 Task: Send an email with the signature Elijah Davis with the subject Introduction of a new marketing campaign and the message The client has requested a change to the project scope. Can you please provide your opinion on whether this is feasible? from softage.10@softage.net to softage.6@softage.net and move the email from Sent Items to the folder Customer satisfaction
Action: Mouse moved to (93, 86)
Screenshot: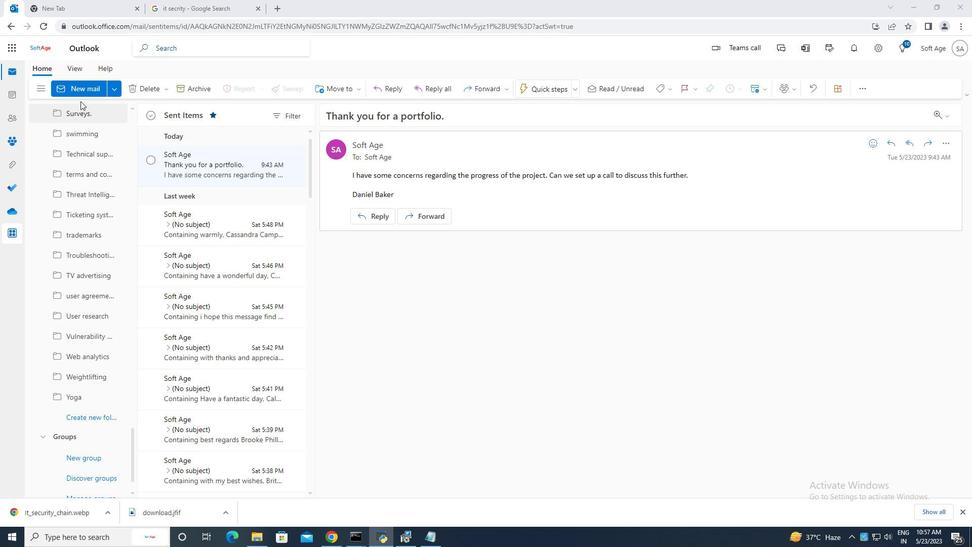 
Action: Mouse pressed left at (93, 86)
Screenshot: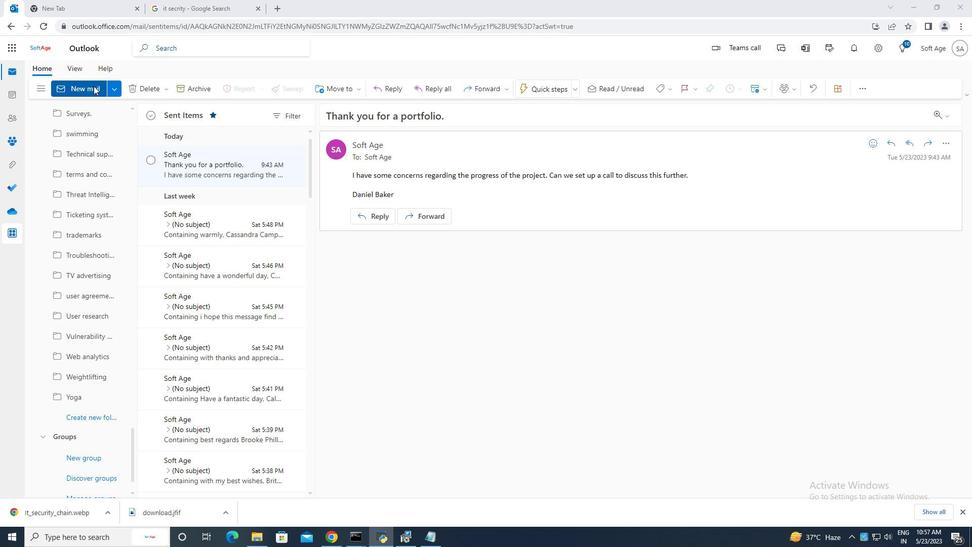 
Action: Mouse moved to (647, 90)
Screenshot: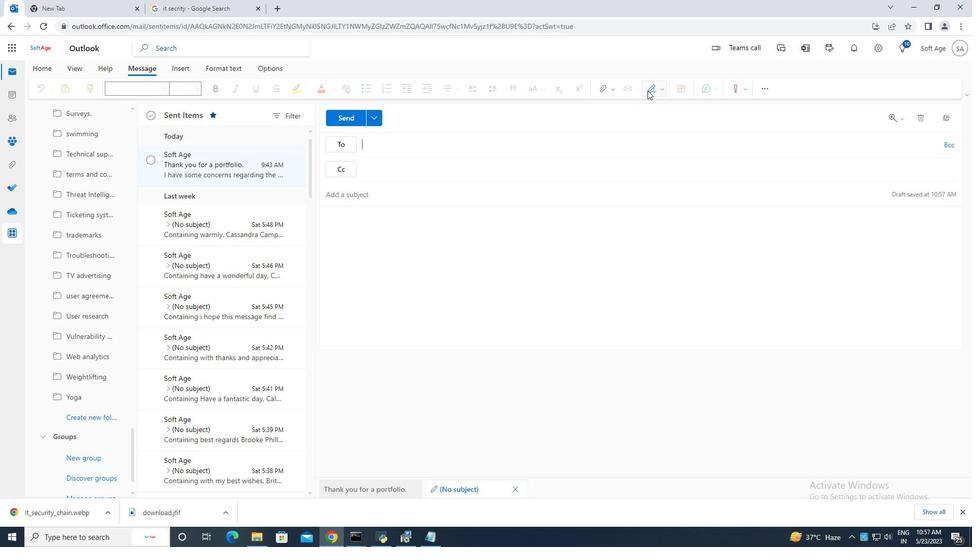 
Action: Mouse pressed left at (647, 90)
Screenshot: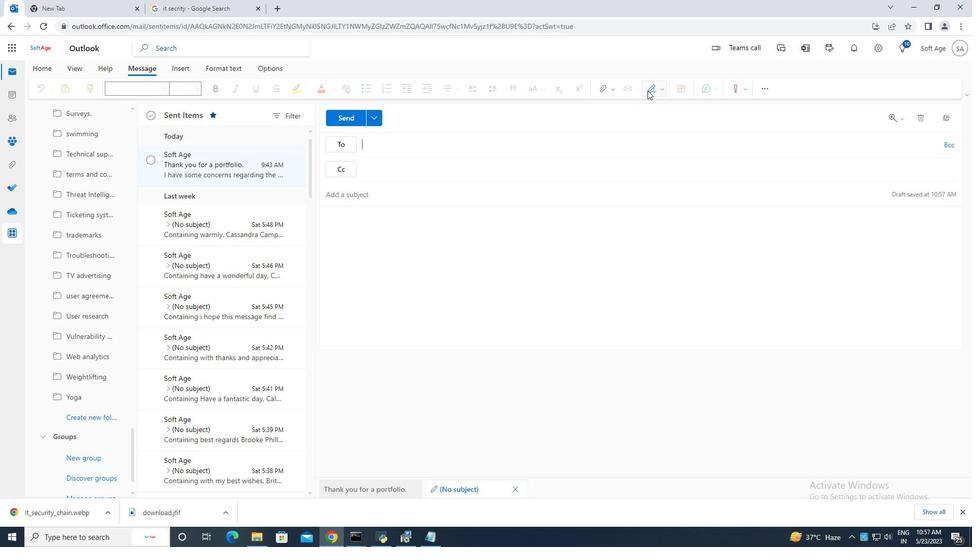 
Action: Mouse moved to (625, 128)
Screenshot: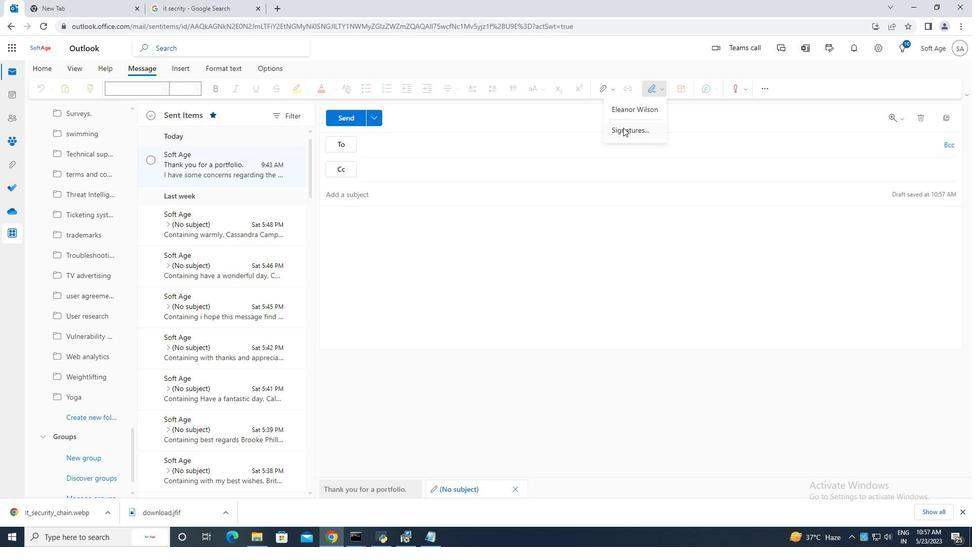 
Action: Mouse pressed left at (625, 128)
Screenshot: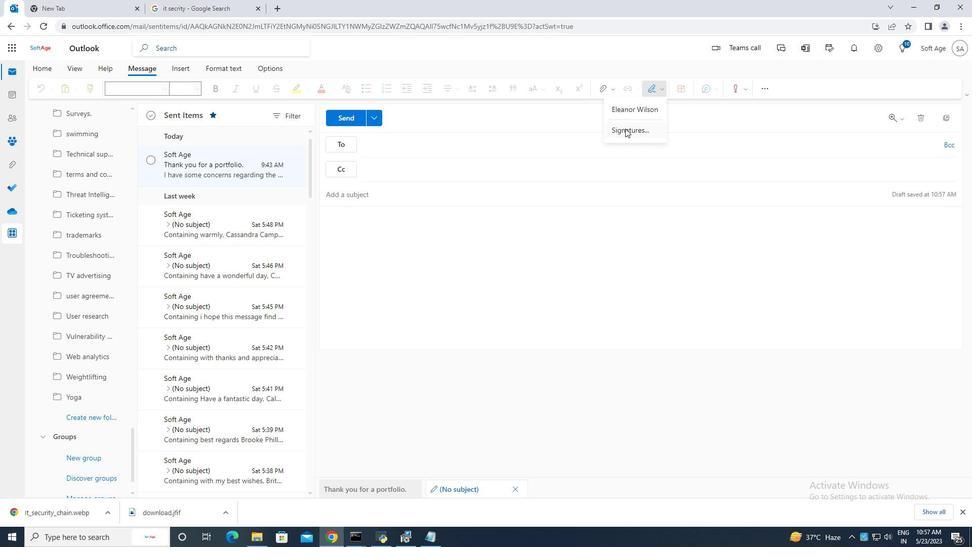 
Action: Mouse moved to (686, 168)
Screenshot: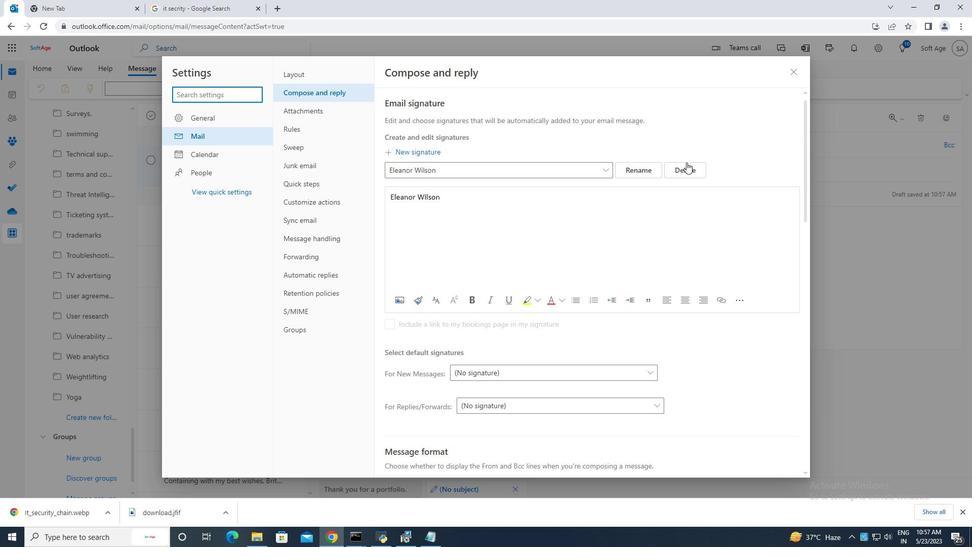 
Action: Mouse pressed left at (686, 168)
Screenshot: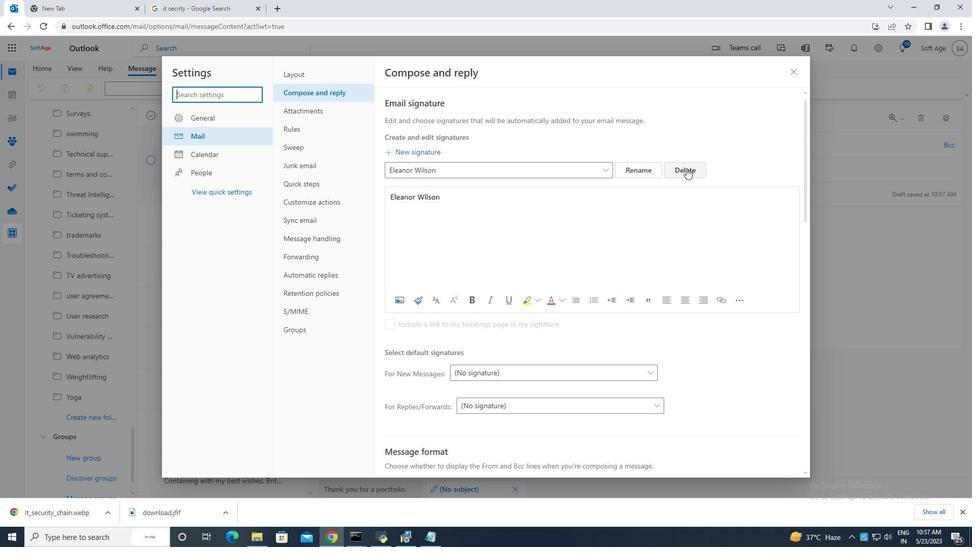 
Action: Mouse moved to (436, 169)
Screenshot: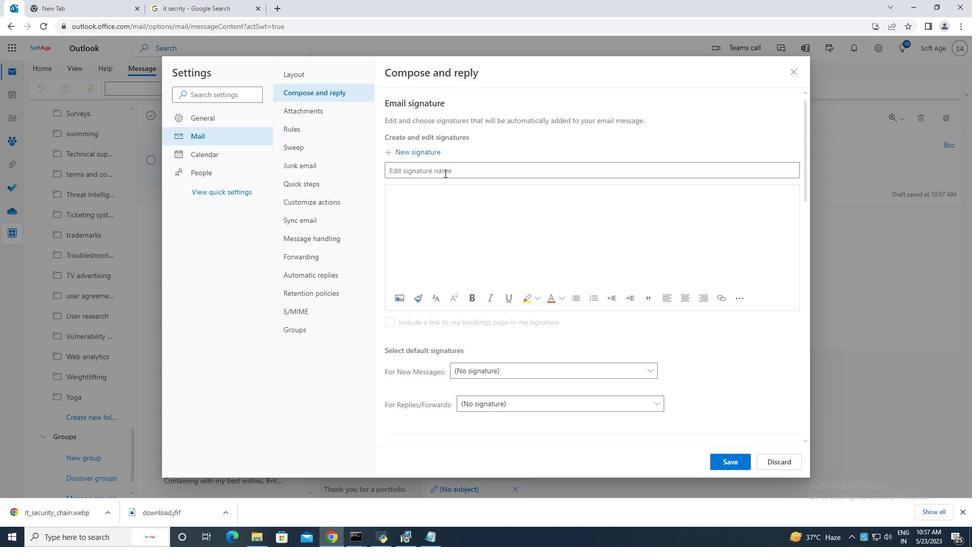 
Action: Mouse pressed left at (436, 169)
Screenshot: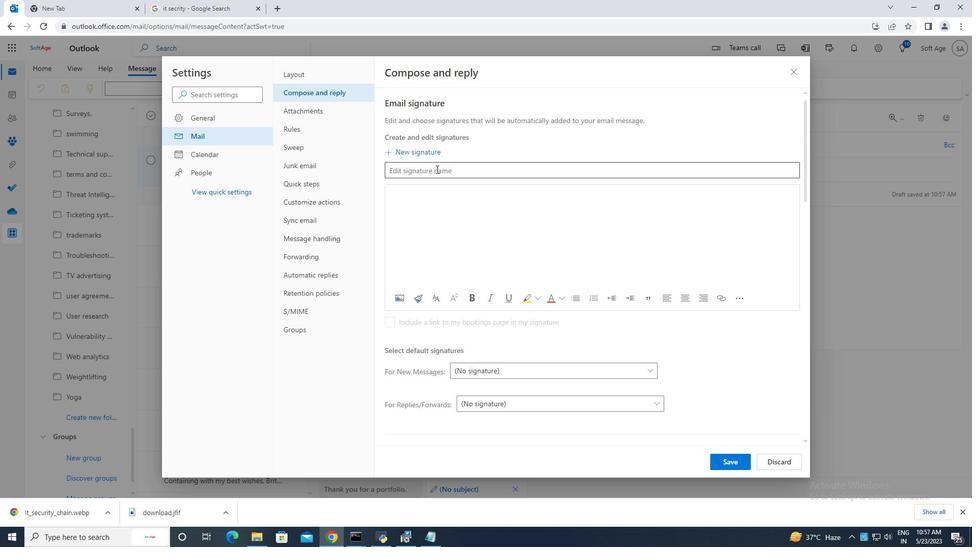 
Action: Mouse moved to (439, 169)
Screenshot: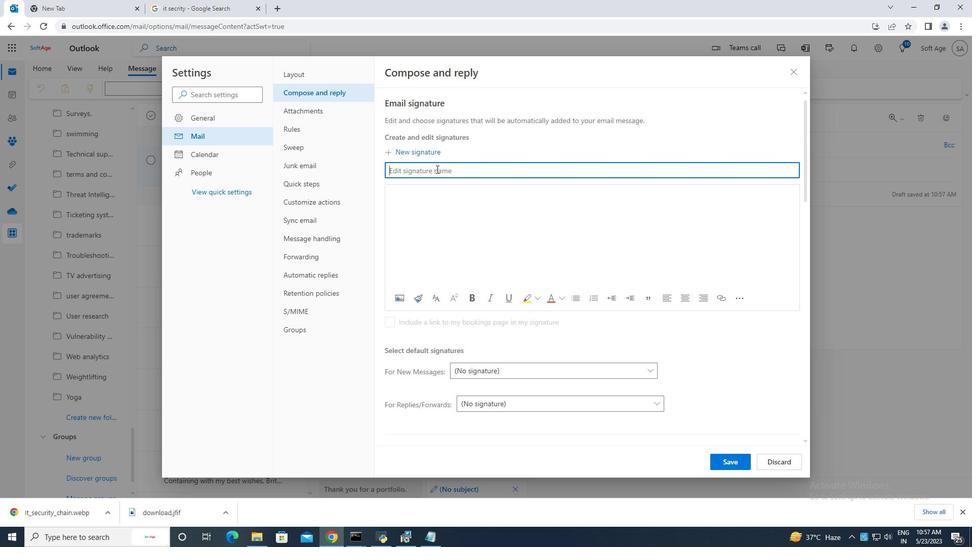 
Action: Key pressed <Key.caps_lock>E<Key.caps_lock>lijah<Key.space><Key.caps_lock>D<Key.caps_lock>avis<Key.space>
Screenshot: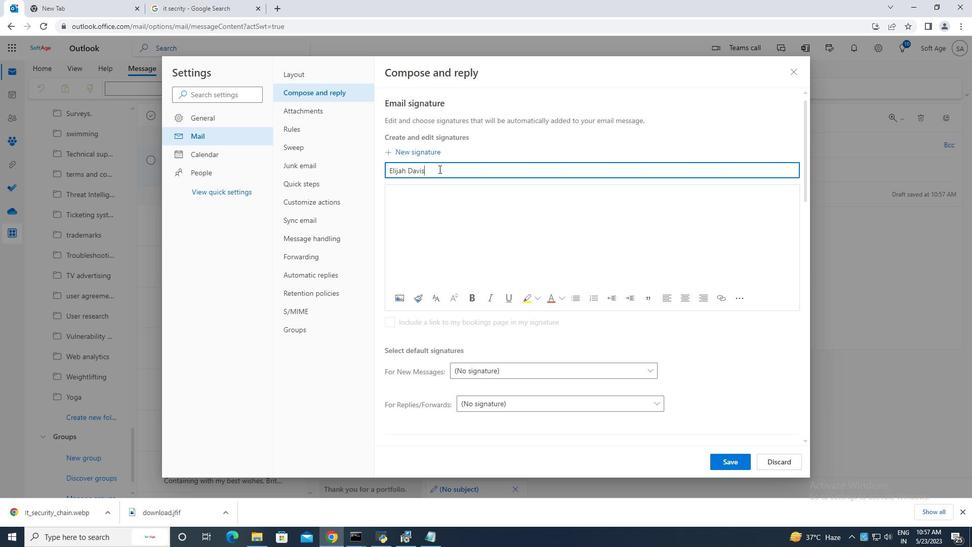 
Action: Mouse moved to (412, 193)
Screenshot: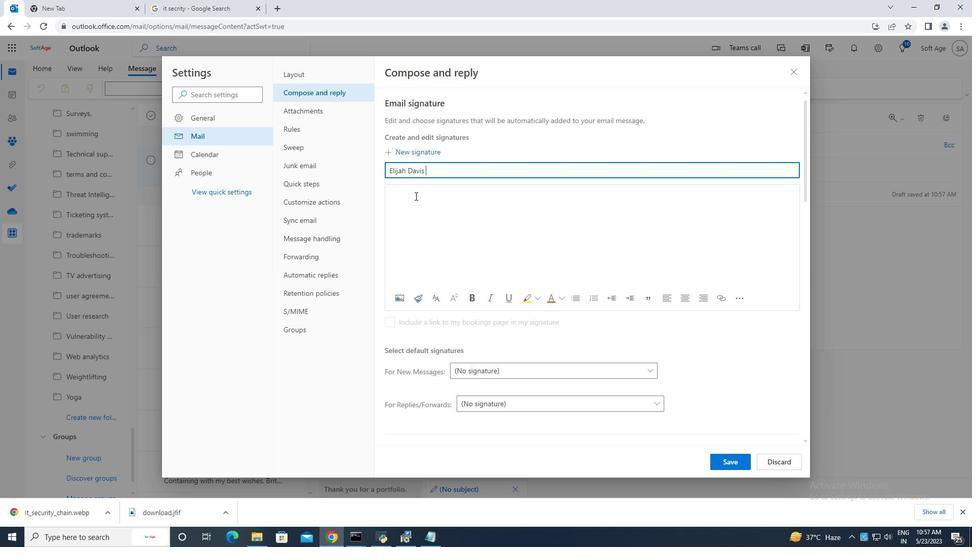 
Action: Mouse pressed left at (412, 193)
Screenshot: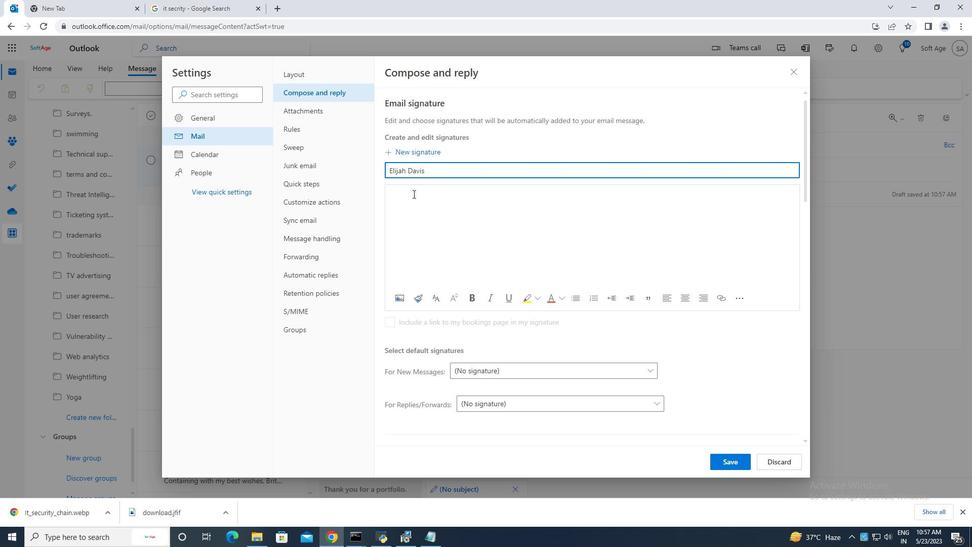 
Action: Key pressed <Key.caps_lock>E<Key.caps_lock>lijah<Key.space><Key.caps_lock>D<Key.caps_lock>avis
Screenshot: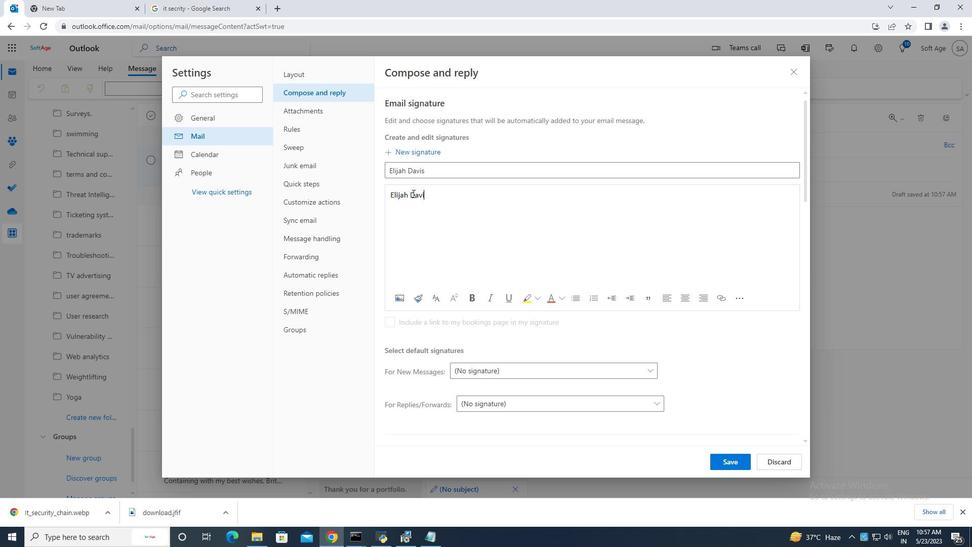 
Action: Mouse moved to (726, 458)
Screenshot: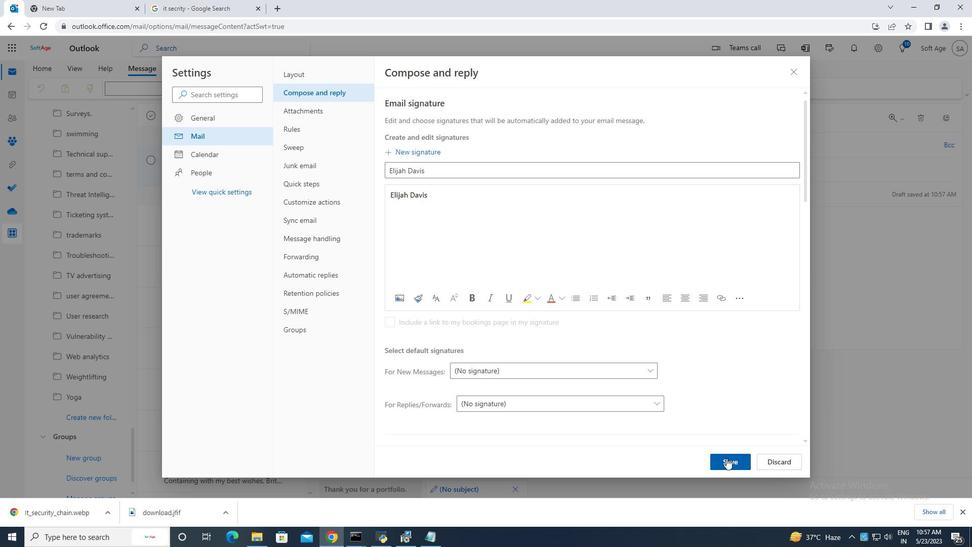 
Action: Mouse pressed left at (726, 458)
Screenshot: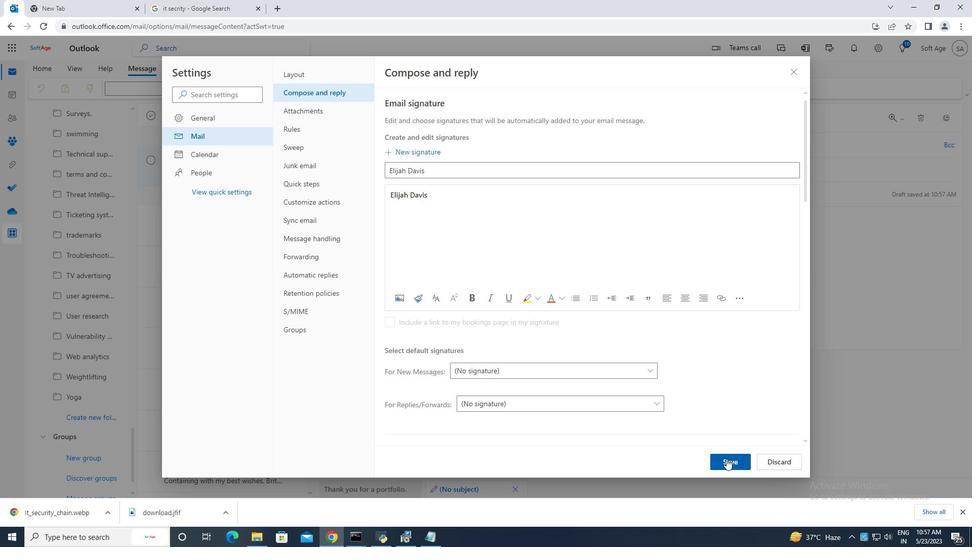 
Action: Mouse moved to (800, 71)
Screenshot: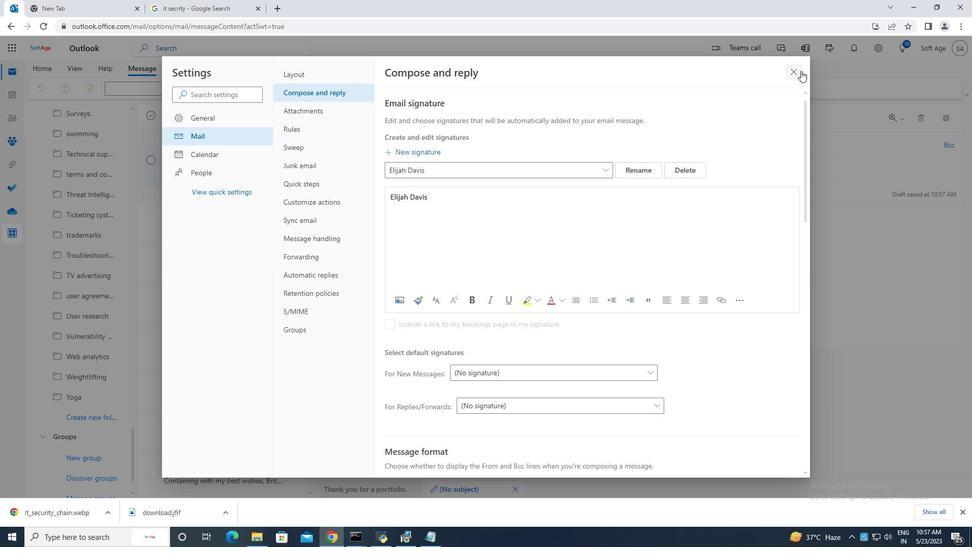 
Action: Mouse pressed left at (800, 71)
Screenshot: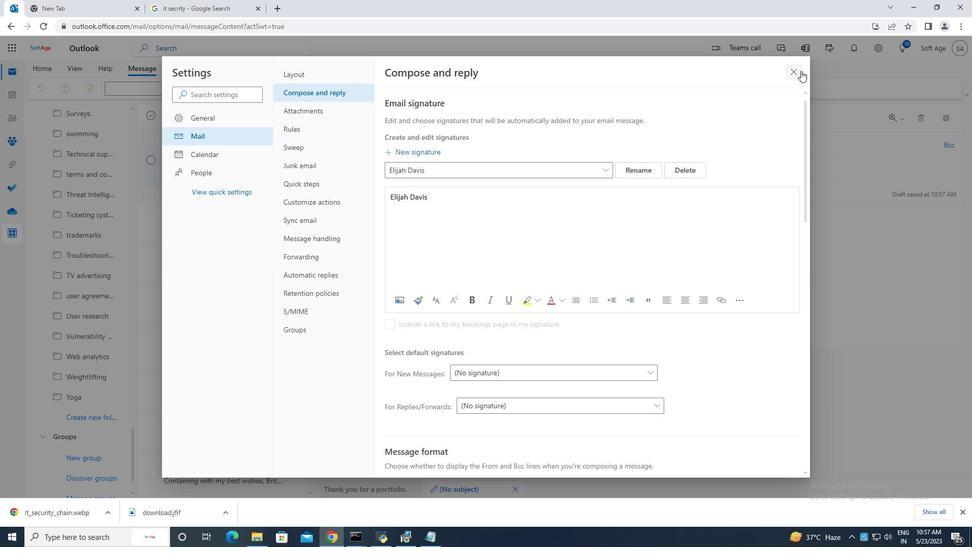 
Action: Mouse moved to (657, 83)
Screenshot: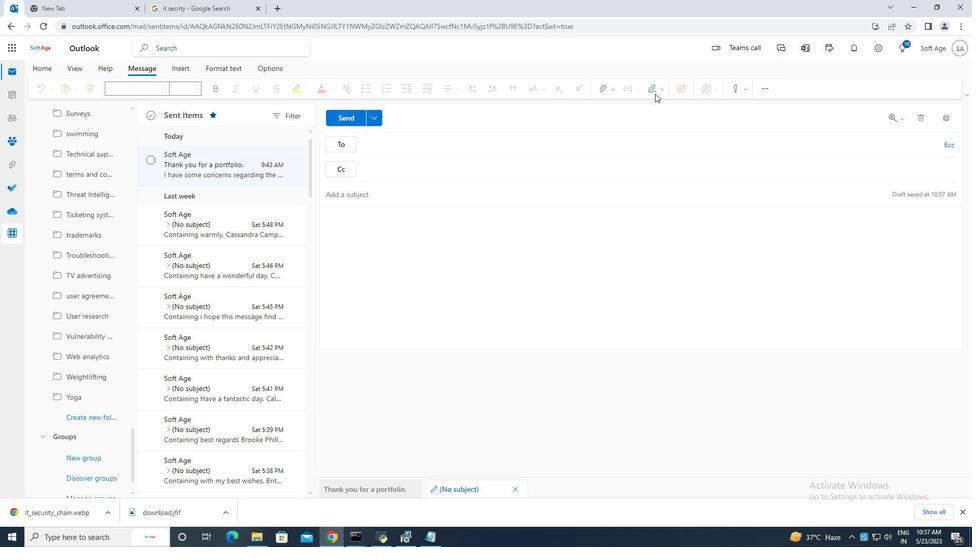 
Action: Mouse pressed left at (657, 83)
Screenshot: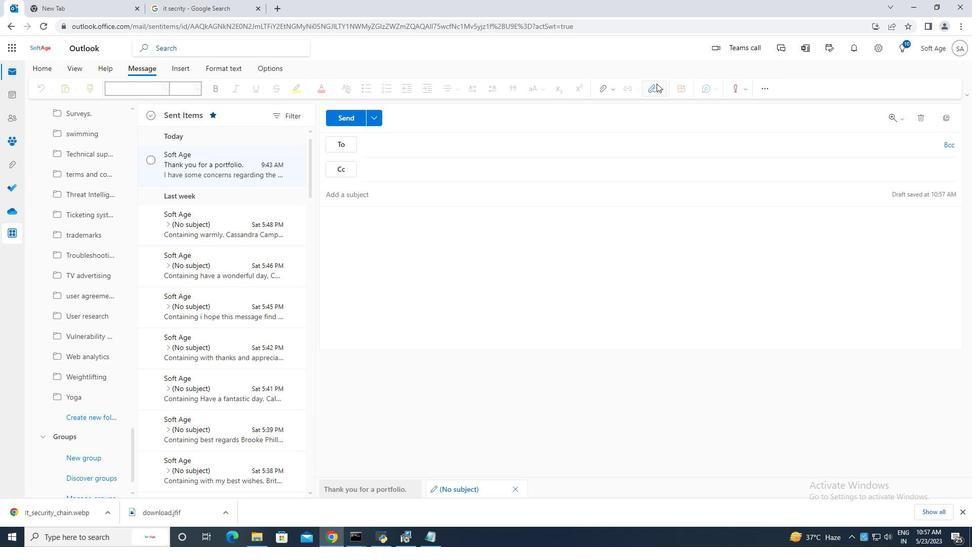 
Action: Mouse moved to (639, 107)
Screenshot: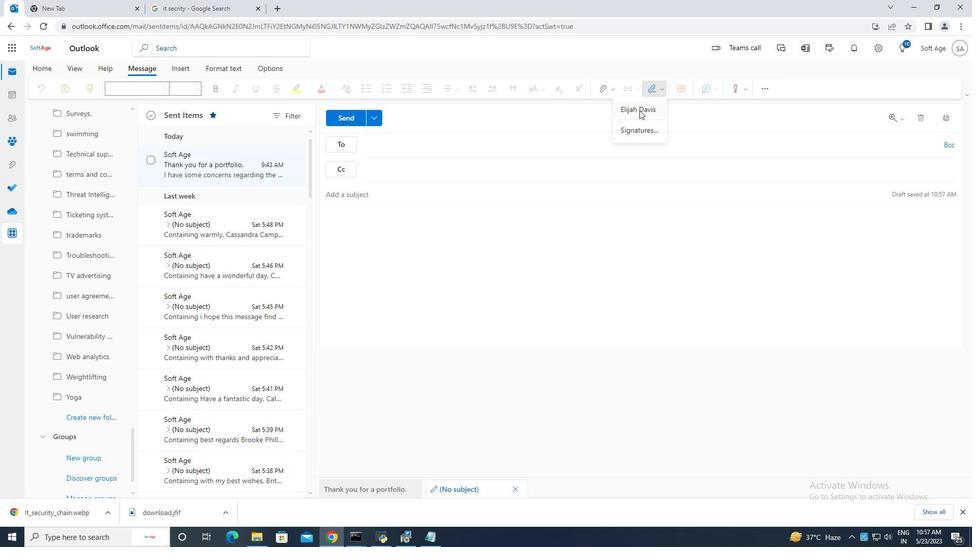 
Action: Mouse pressed left at (639, 107)
Screenshot: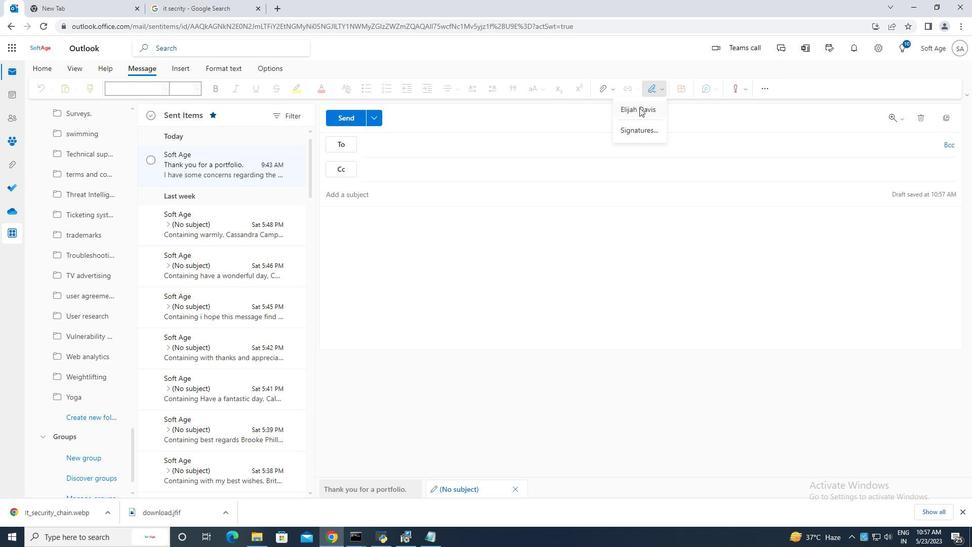 
Action: Mouse moved to (351, 196)
Screenshot: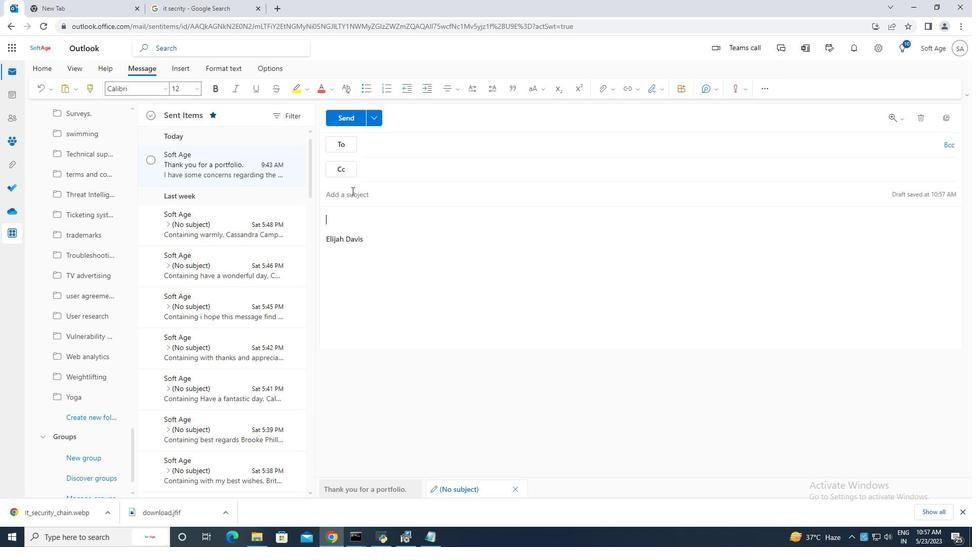 
Action: Mouse pressed left at (351, 196)
Screenshot: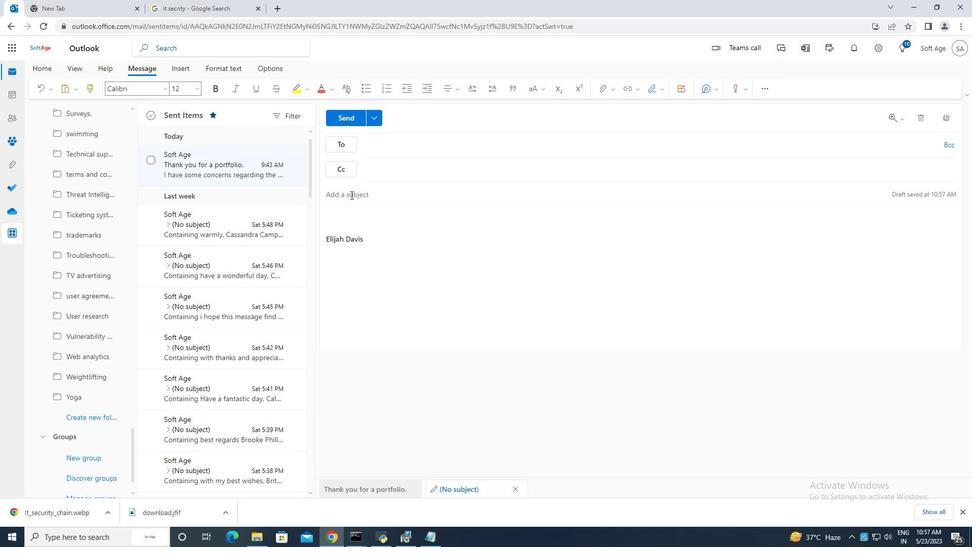 
Action: Mouse moved to (352, 196)
Screenshot: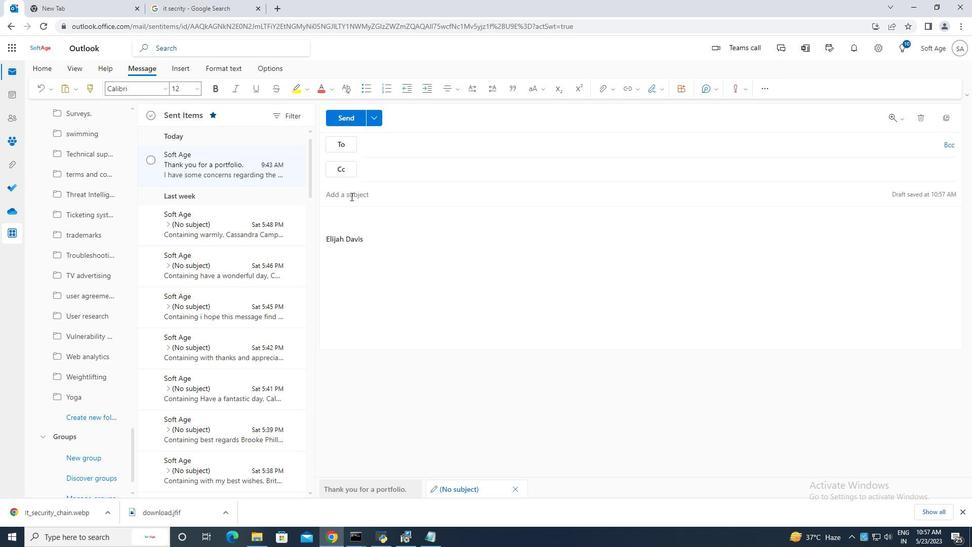 
Action: Key pressed <Key.caps_lock>I<Key.caps_lock>ntroduction<Key.space>of<Key.space>a<Key.space>new<Key.space>mak<Key.backspace>rketing<Key.space>campaign.
Screenshot: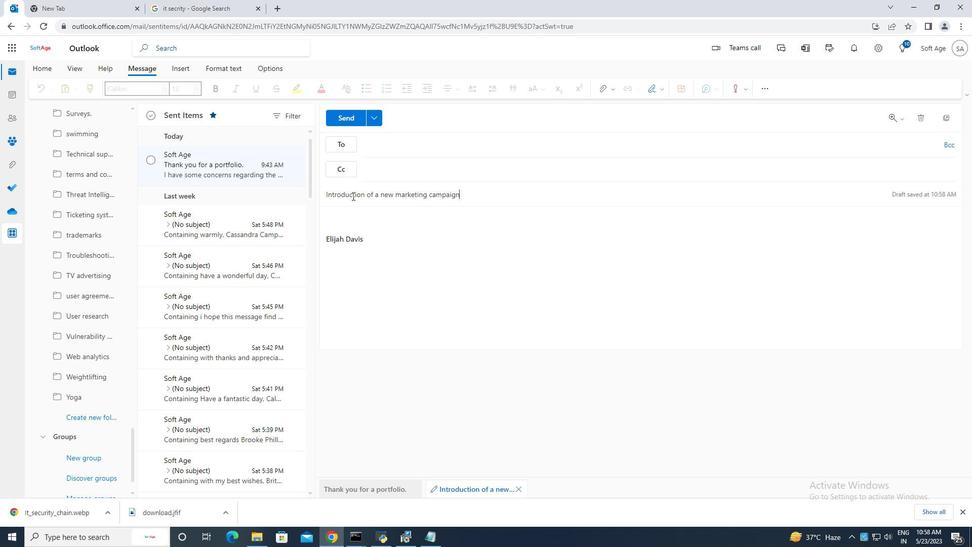 
Action: Mouse moved to (350, 219)
Screenshot: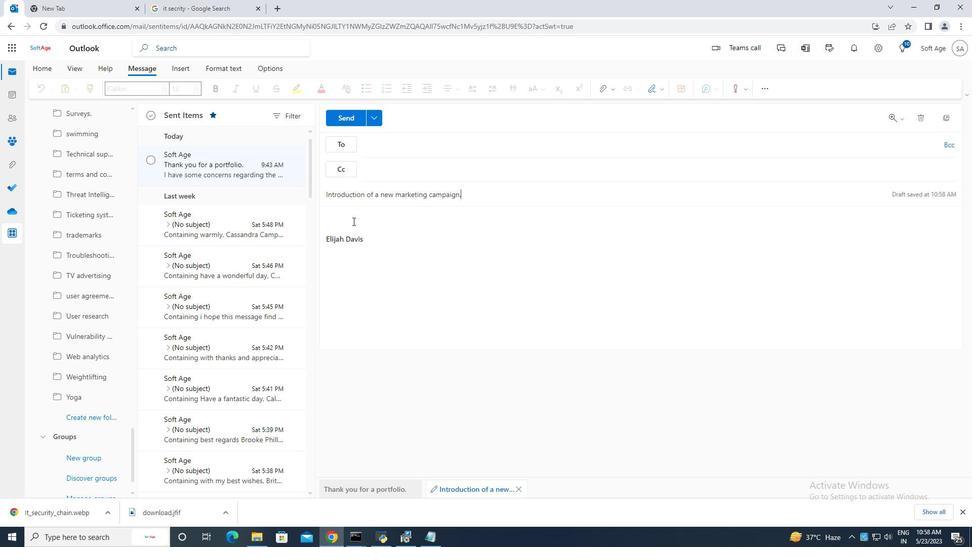 
Action: Mouse pressed left at (350, 219)
Screenshot: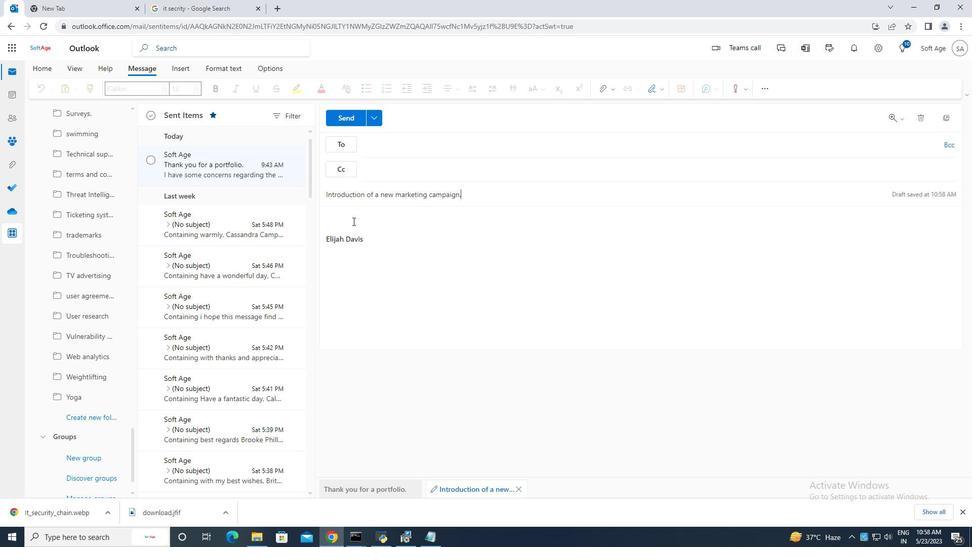 
Action: Key pressed <Key.space><Key.caps_lock>T<Key.caps_lock>he<Key.space>client<Key.space>has<Key.space>requested<Key.space>a<Key.space>change<Key.space>to<Key.space>the<Key.space>project<Key.space>scope.<Key.space><Key.caps_lock>C<Key.caps_lock>an<Key.space>you<Key.space>please<Key.space>provide<Key.space>ypour<Key.space><Key.backspace><Key.backspace><Key.backspace><Key.backspace><Key.backspace>our<Key.space>opinion<Key.space>on<Key.space>the<Key.space>wheather<Key.space>this<Key.space>is<Key.space>feasible.
Screenshot: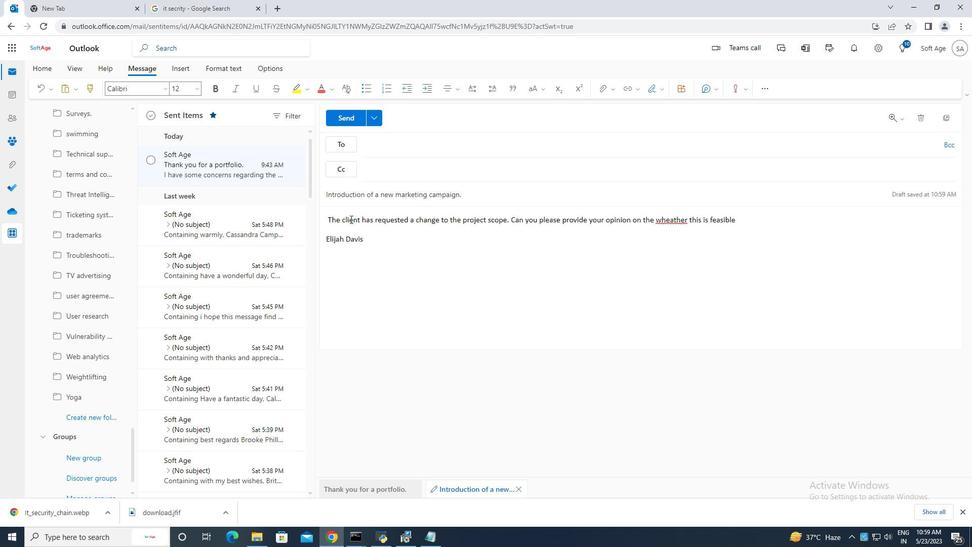 
Action: Mouse moved to (674, 217)
Screenshot: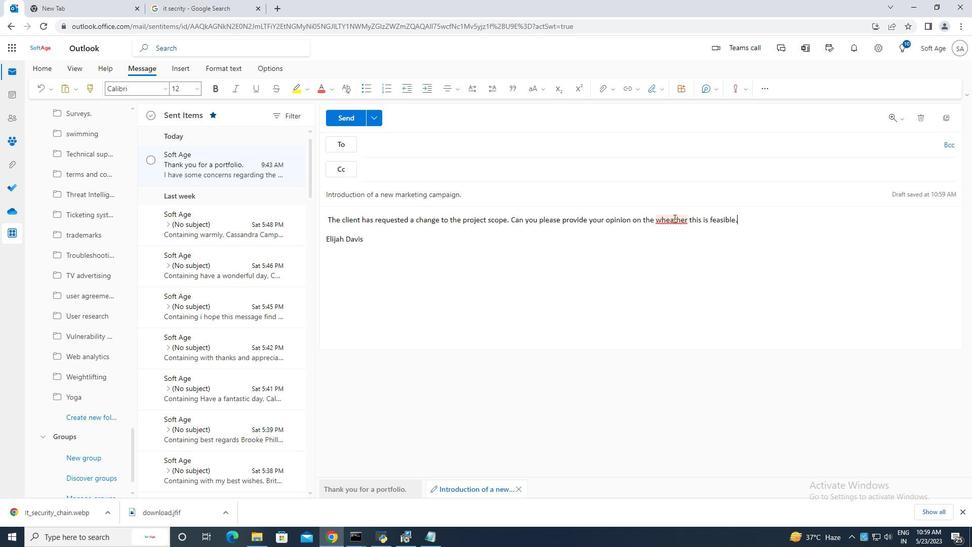
Action: Mouse pressed left at (674, 217)
Screenshot: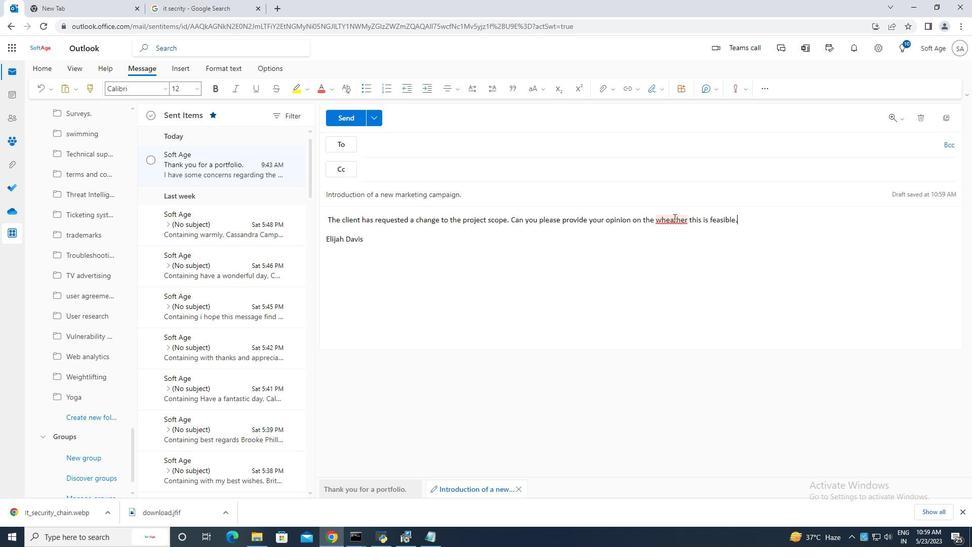 
Action: Mouse moved to (677, 223)
Screenshot: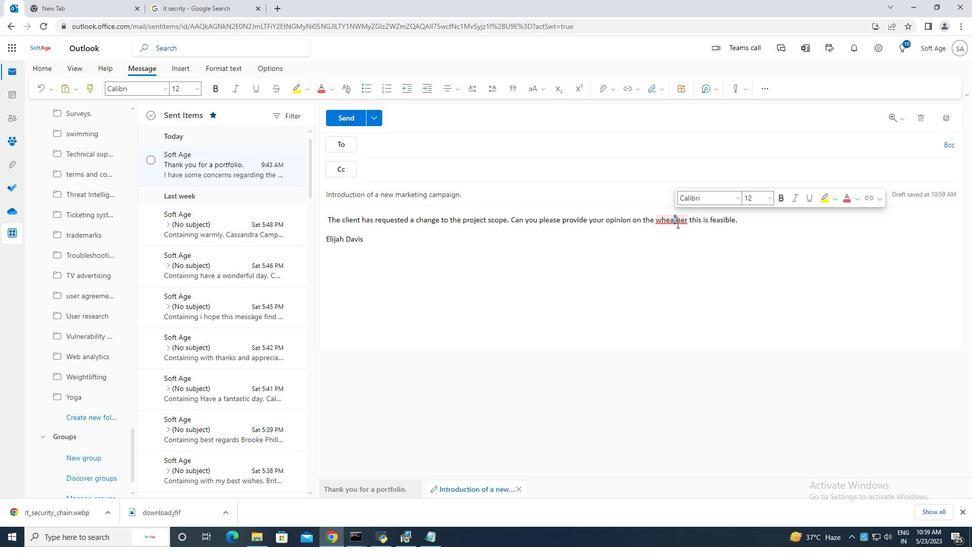 
Action: Key pressed <Key.backspace>
Screenshot: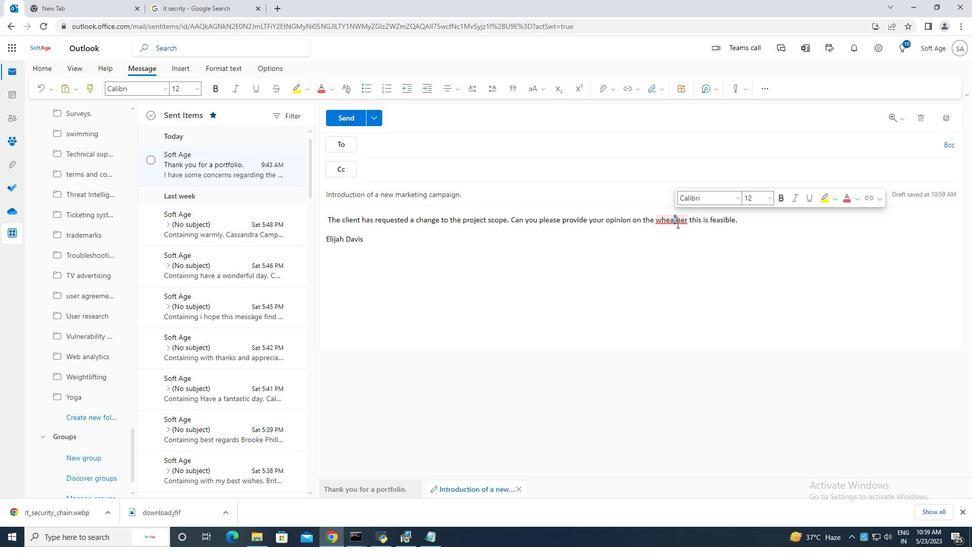
Action: Mouse moved to (382, 143)
Screenshot: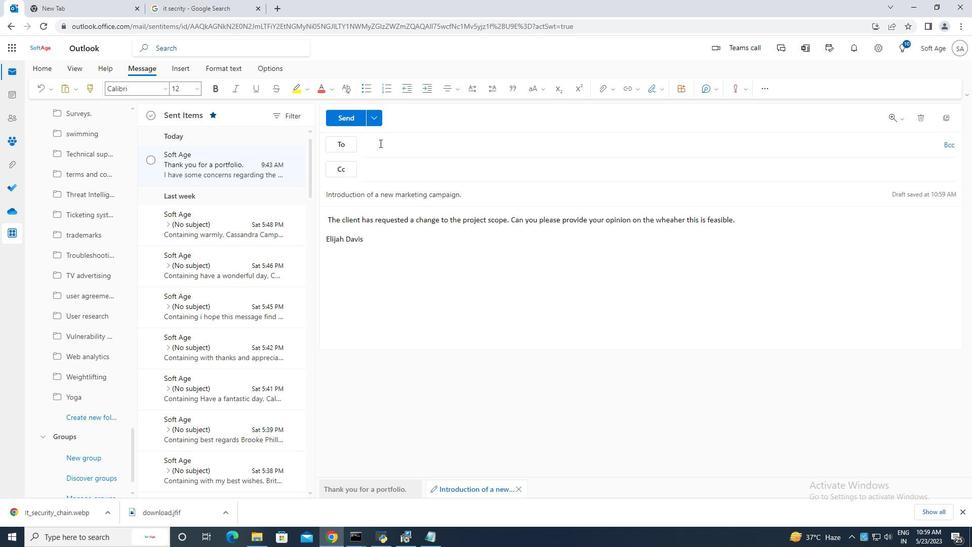 
Action: Mouse pressed left at (381, 143)
Screenshot: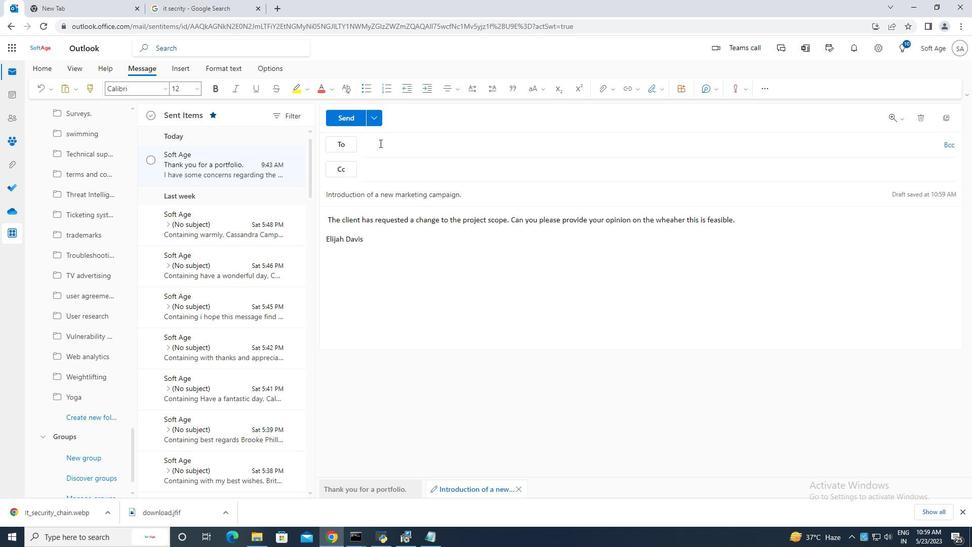 
Action: Mouse moved to (387, 146)
Screenshot: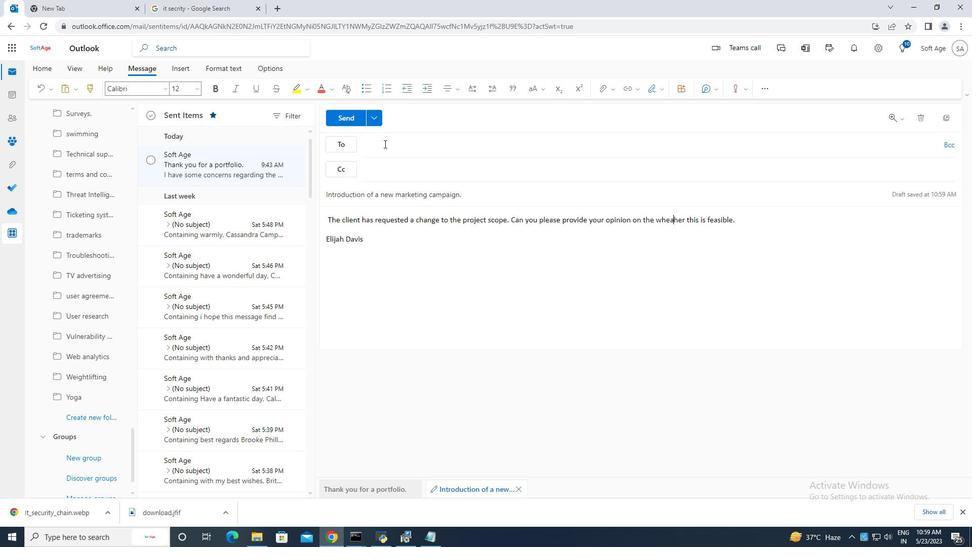 
Action: Key pressed softage.6<Key.shift>@
Screenshot: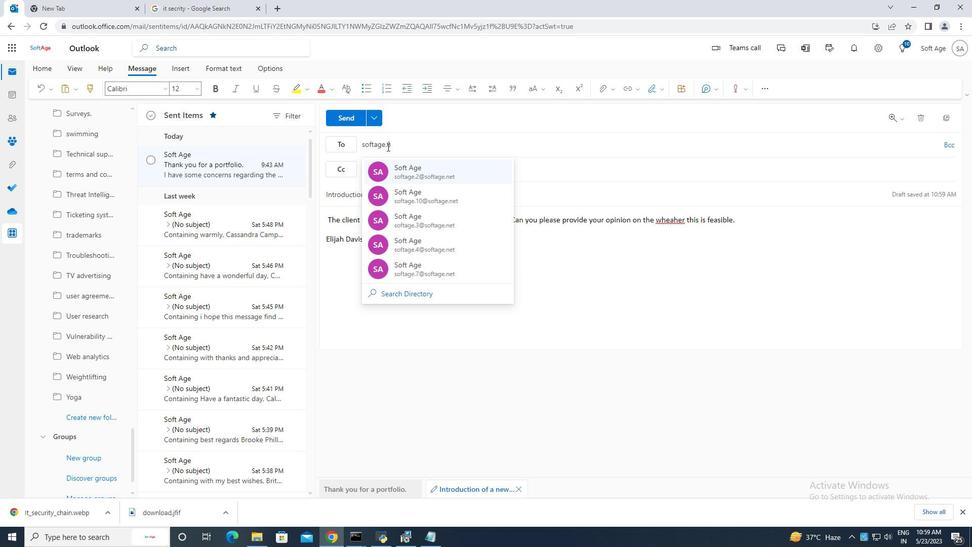 
Action: Mouse moved to (464, 175)
Screenshot: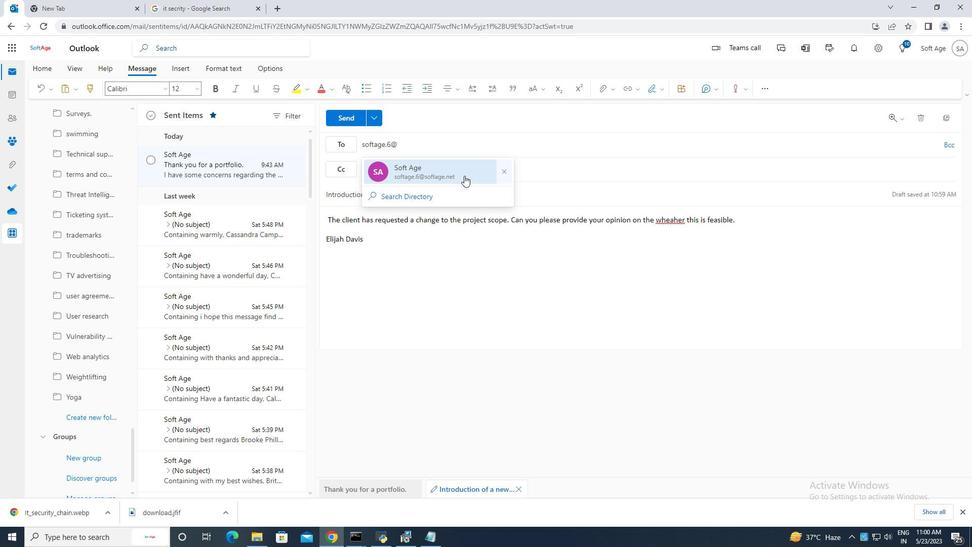 
Action: Mouse pressed left at (464, 175)
Screenshot: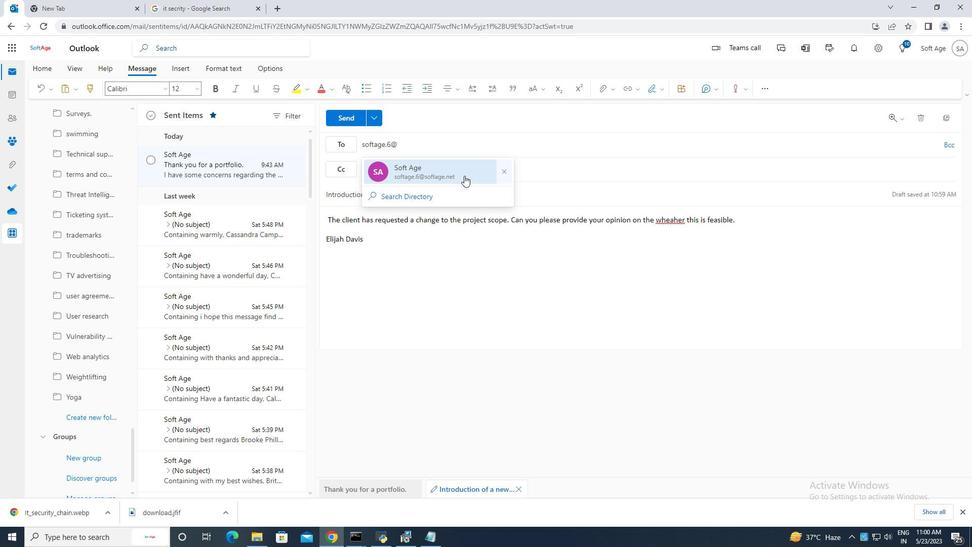 
Action: Mouse moved to (81, 416)
Screenshot: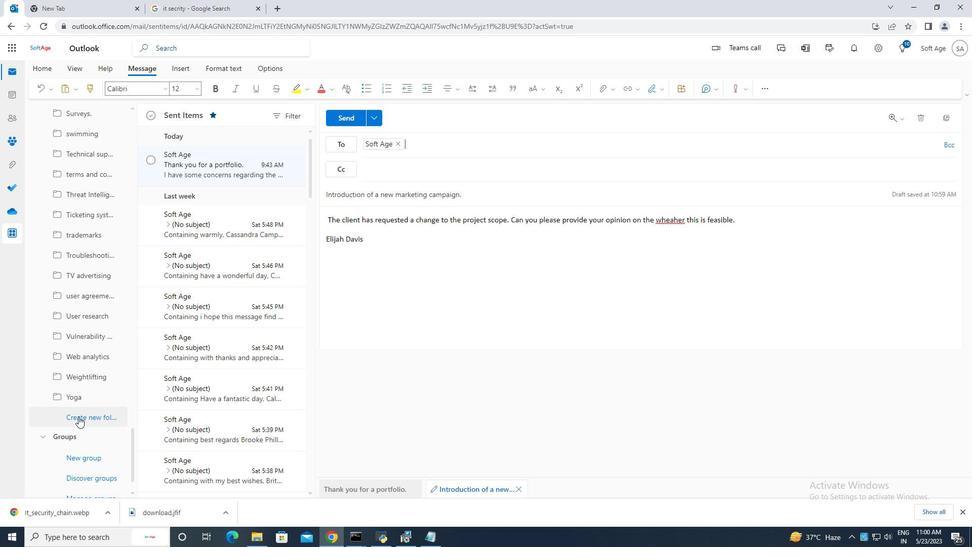 
Action: Mouse pressed left at (81, 416)
Screenshot: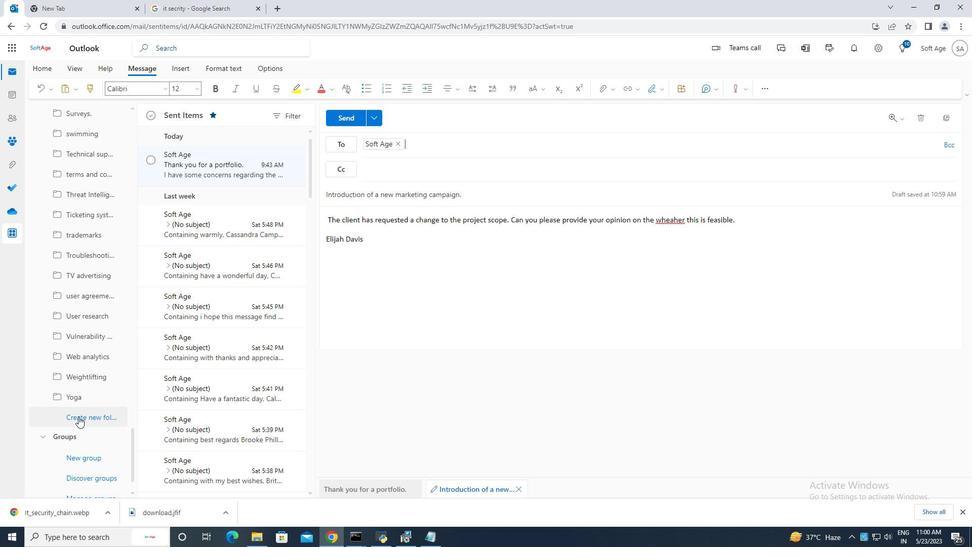 
Action: Mouse moved to (82, 416)
Screenshot: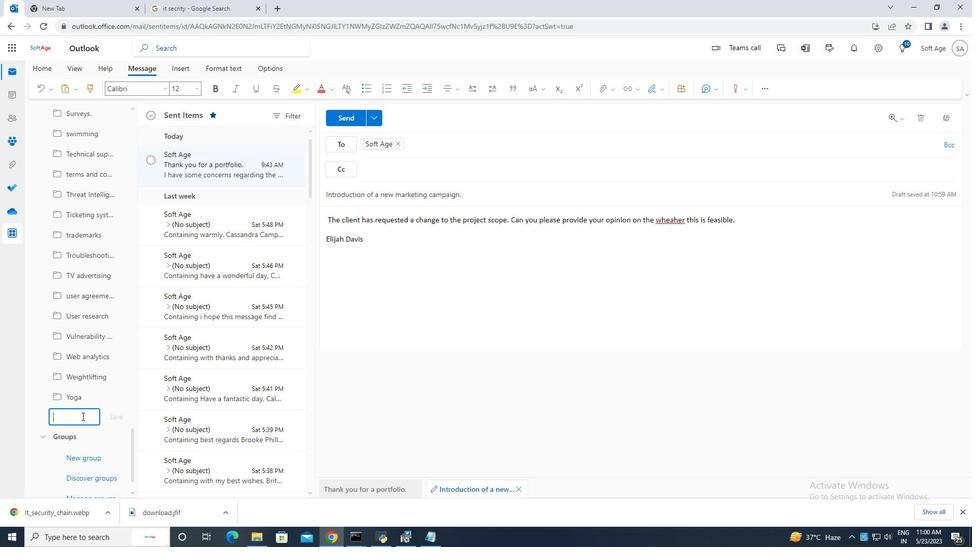 
Action: Mouse pressed left at (82, 416)
Screenshot: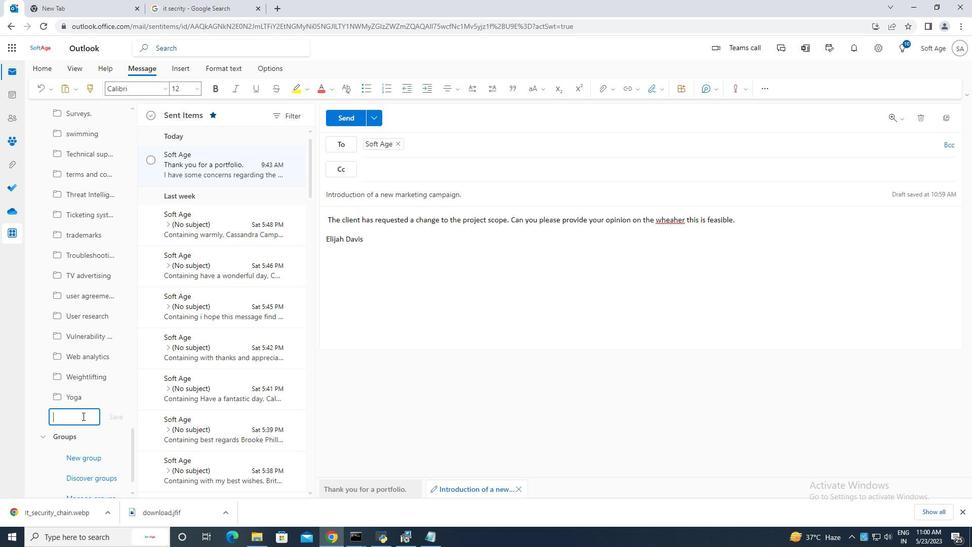 
Action: Mouse moved to (88, 414)
Screenshot: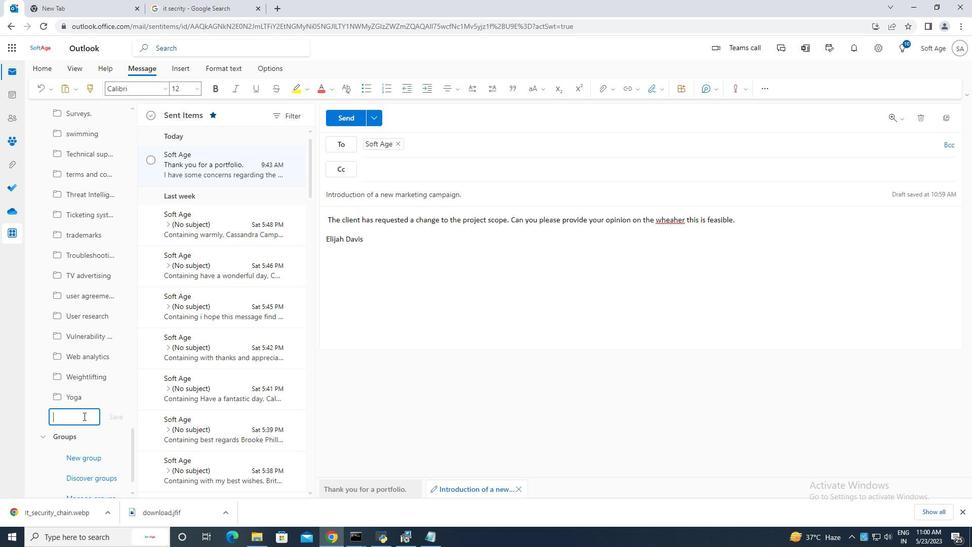 
Action: Key pressed <Key.caps_lock>C<Key.caps_lock>ustomer<Key.space>satisfaction
Screenshot: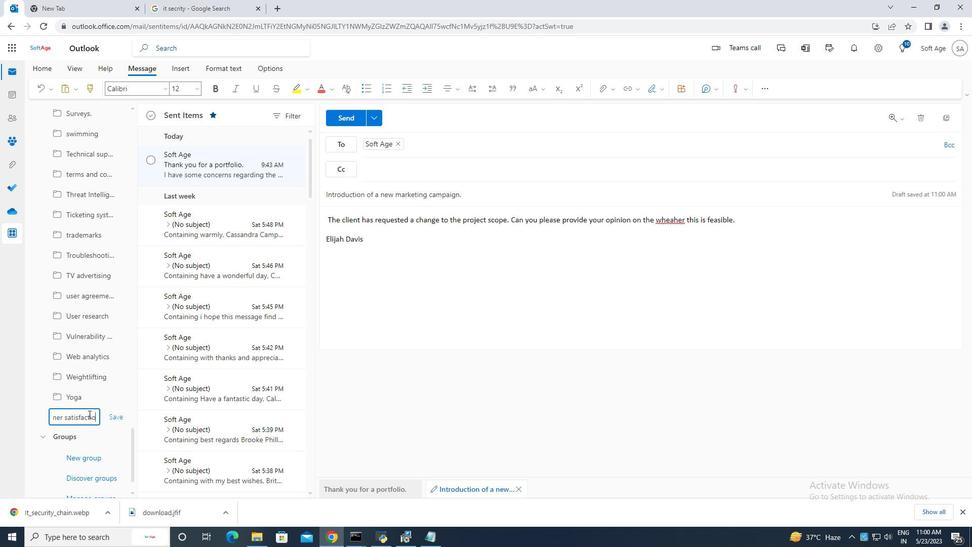 
Action: Mouse moved to (116, 417)
Screenshot: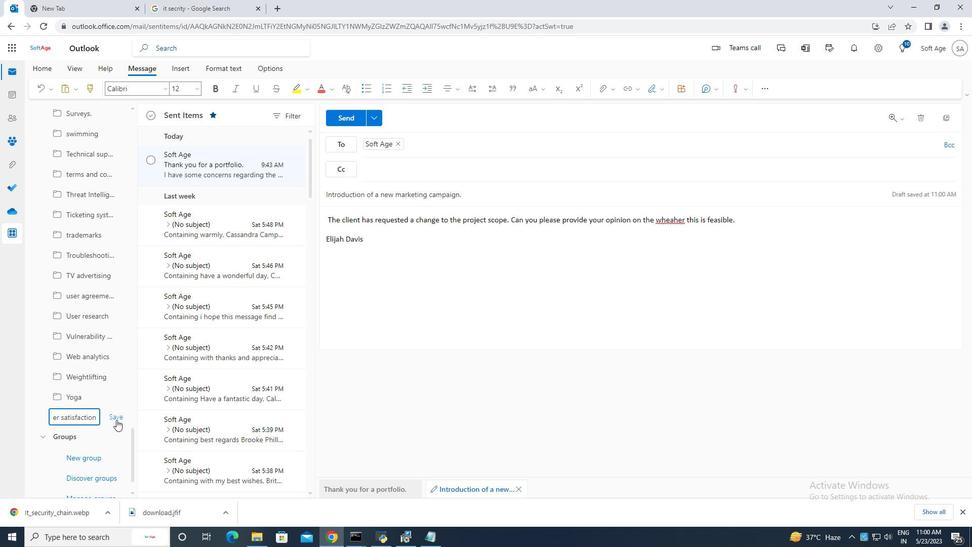 
Action: Mouse pressed left at (116, 417)
Screenshot: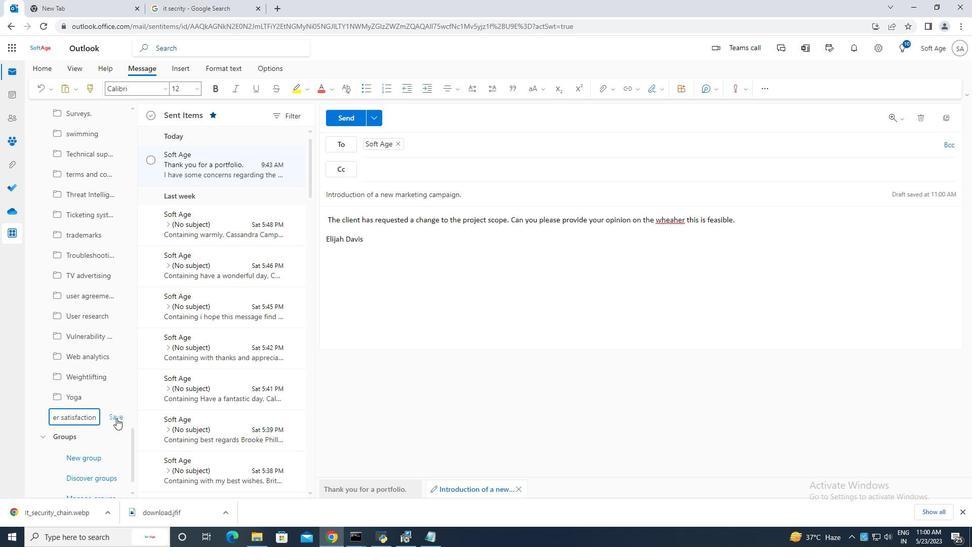 
Action: Mouse moved to (347, 119)
Screenshot: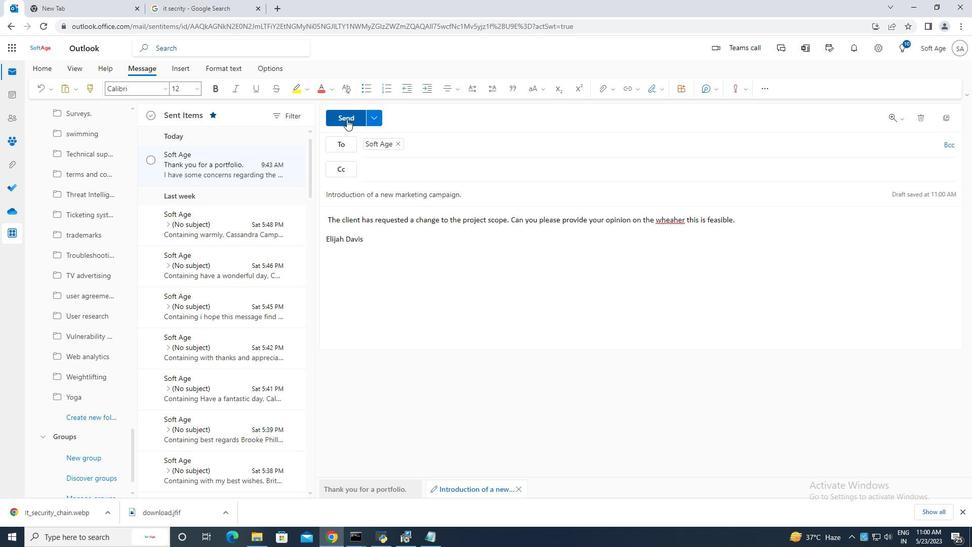 
Action: Mouse pressed left at (347, 119)
Screenshot: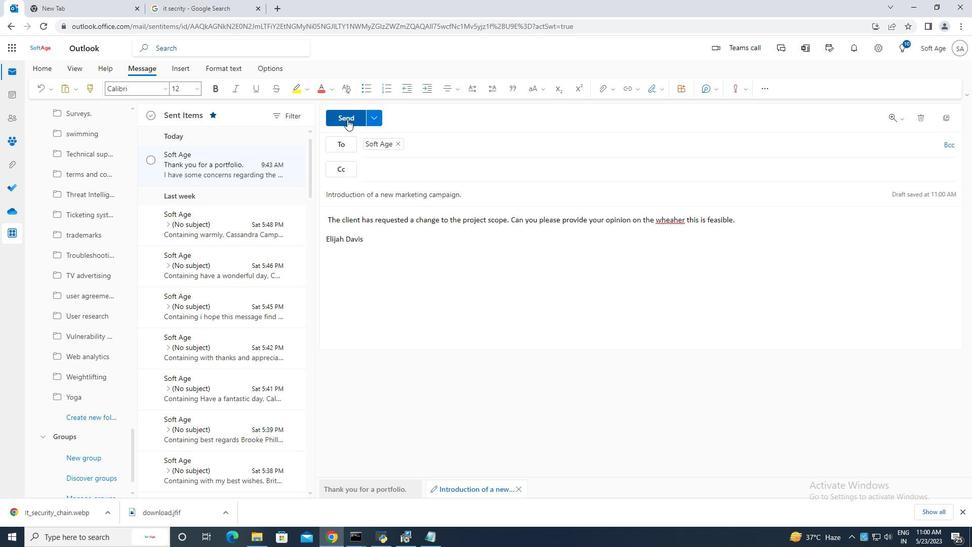 
Action: Mouse moved to (150, 161)
Screenshot: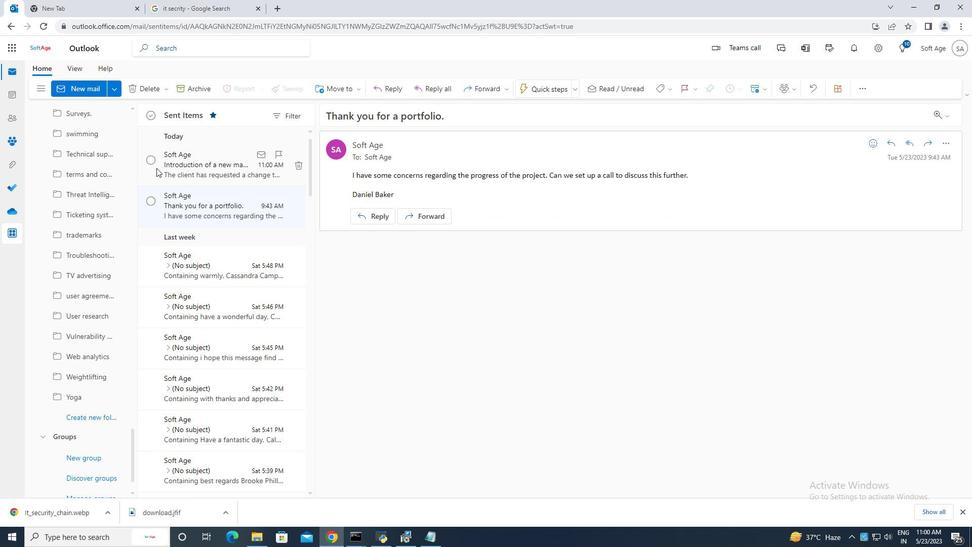 
Action: Mouse pressed left at (150, 161)
Screenshot: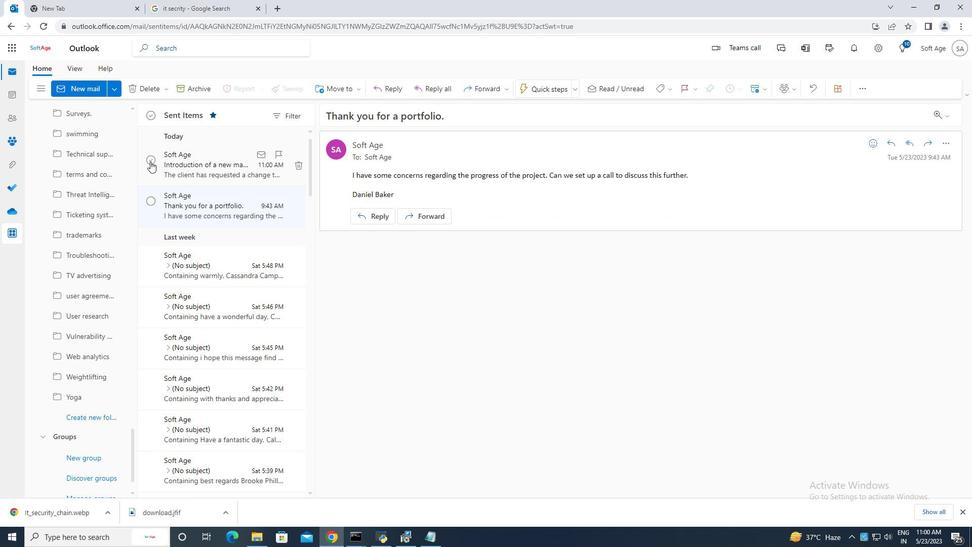 
Action: Mouse moved to (339, 88)
Screenshot: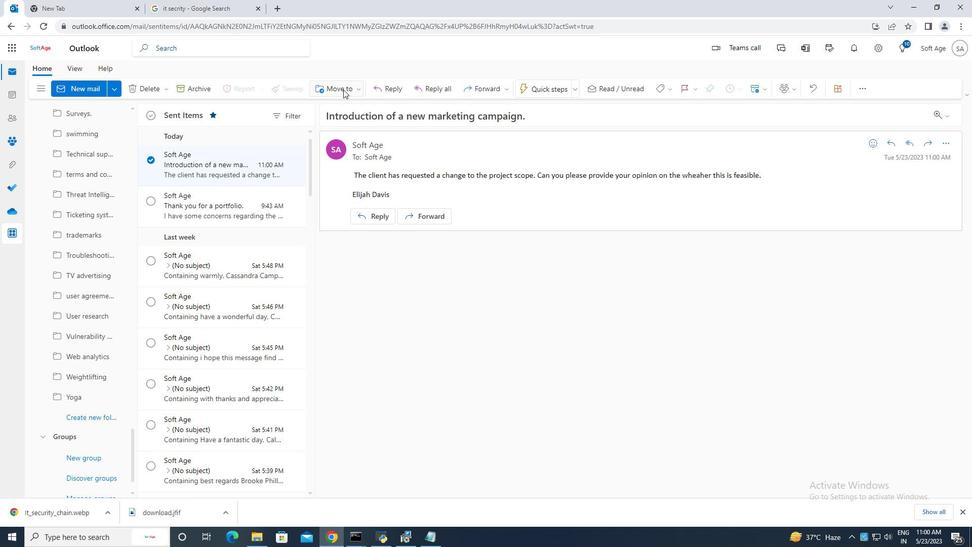
Action: Mouse pressed left at (339, 88)
Screenshot: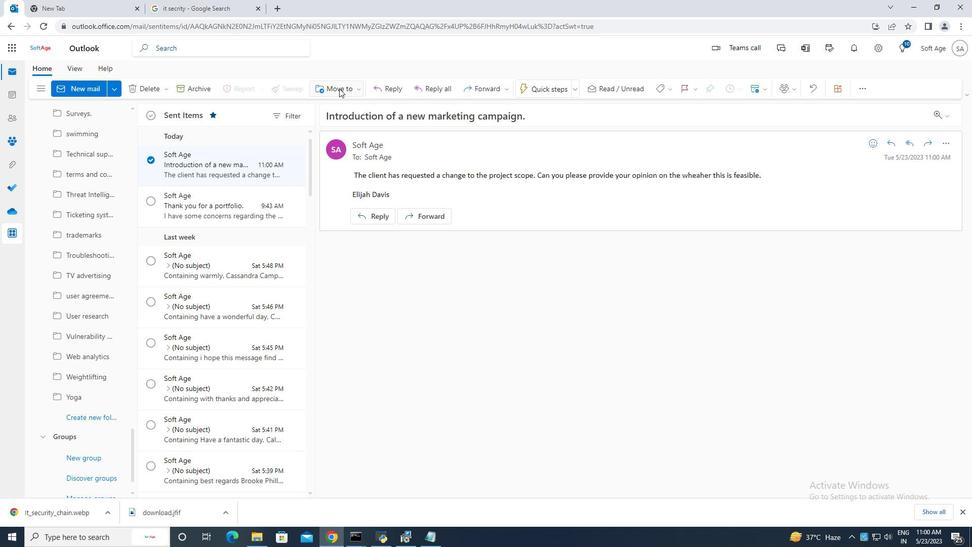 
Action: Mouse moved to (374, 107)
Screenshot: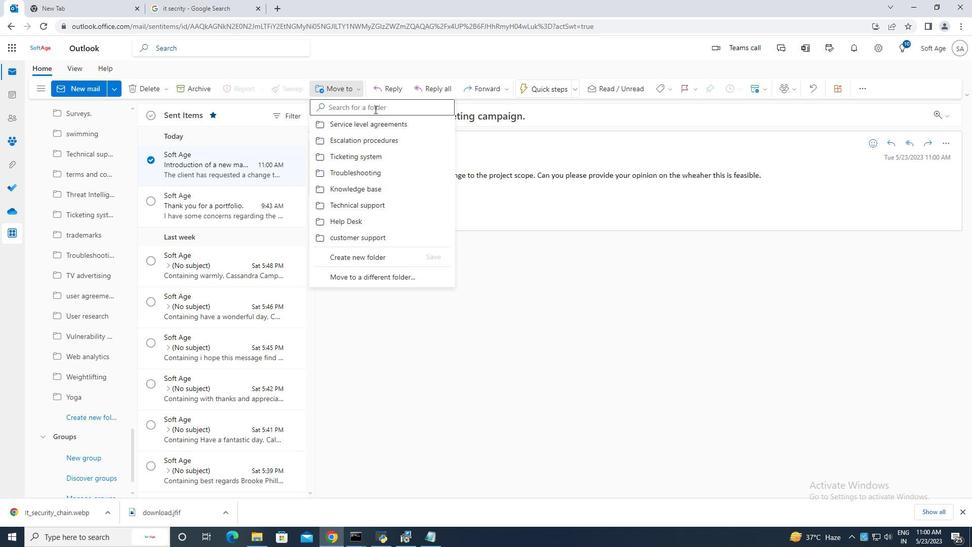 
Action: Mouse pressed left at (374, 107)
Screenshot: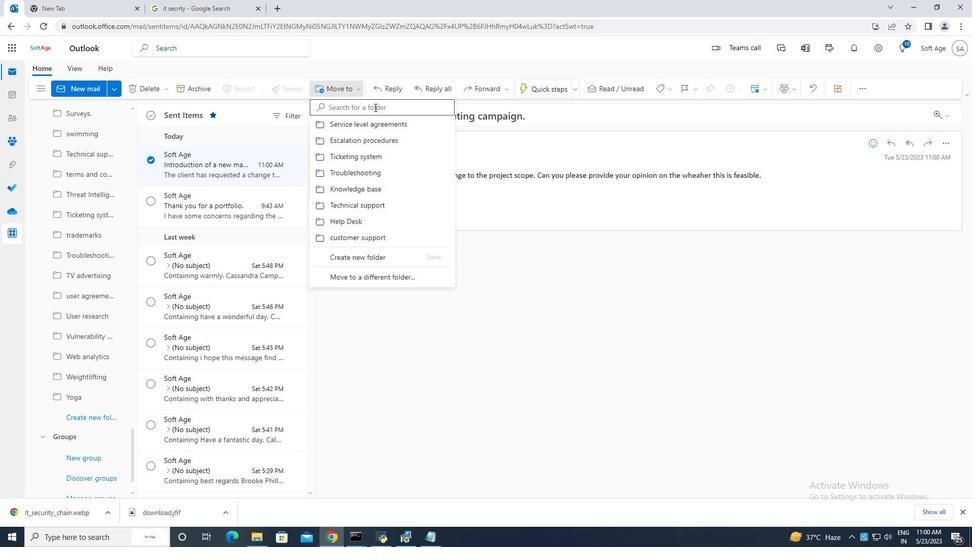 
Action: Key pressed customer<Key.space>satisfaction
Screenshot: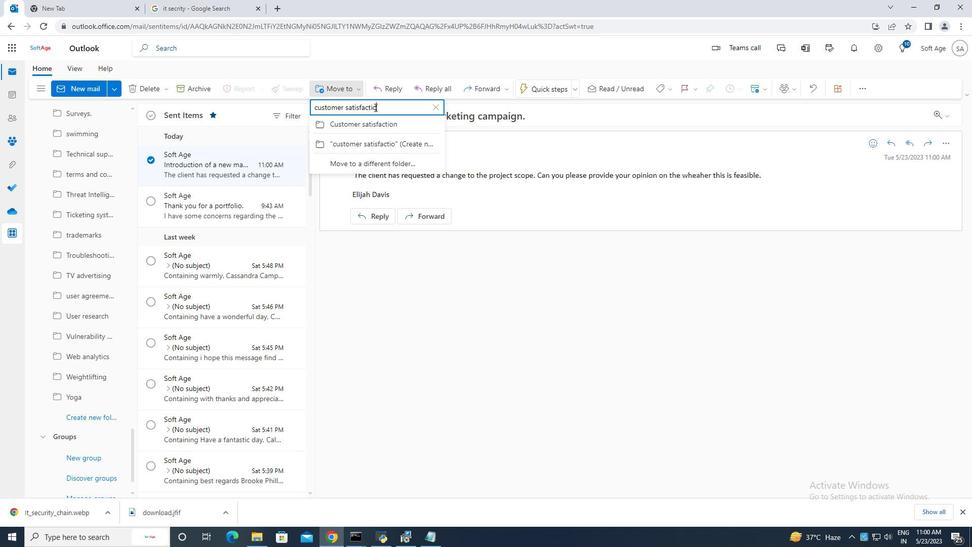 
Action: Mouse moved to (390, 125)
Screenshot: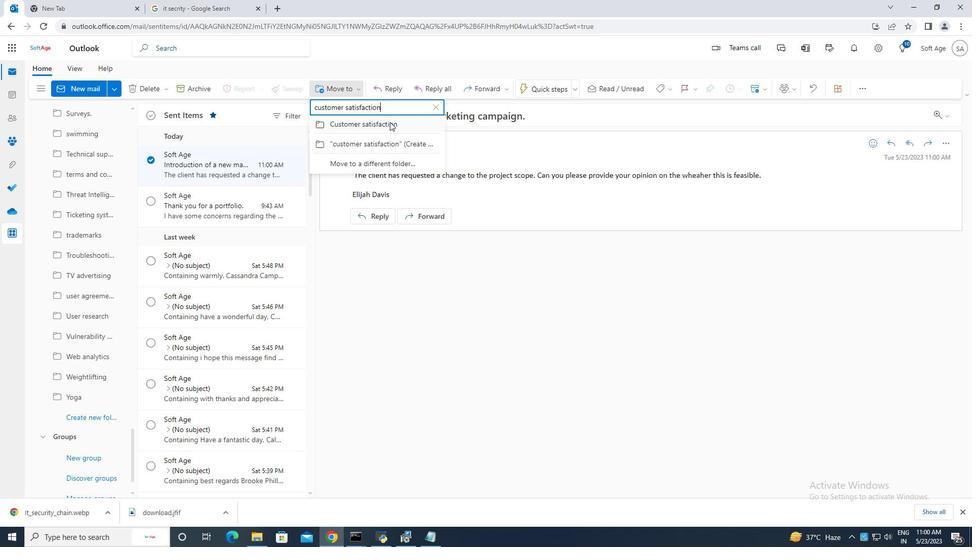 
Action: Mouse pressed left at (390, 125)
Screenshot: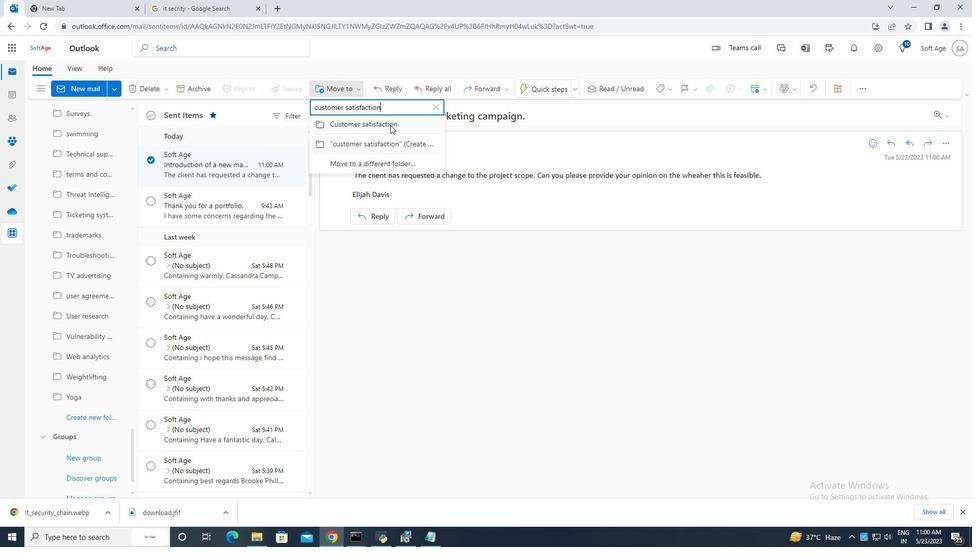 
Action: Mouse moved to (388, 135)
Screenshot: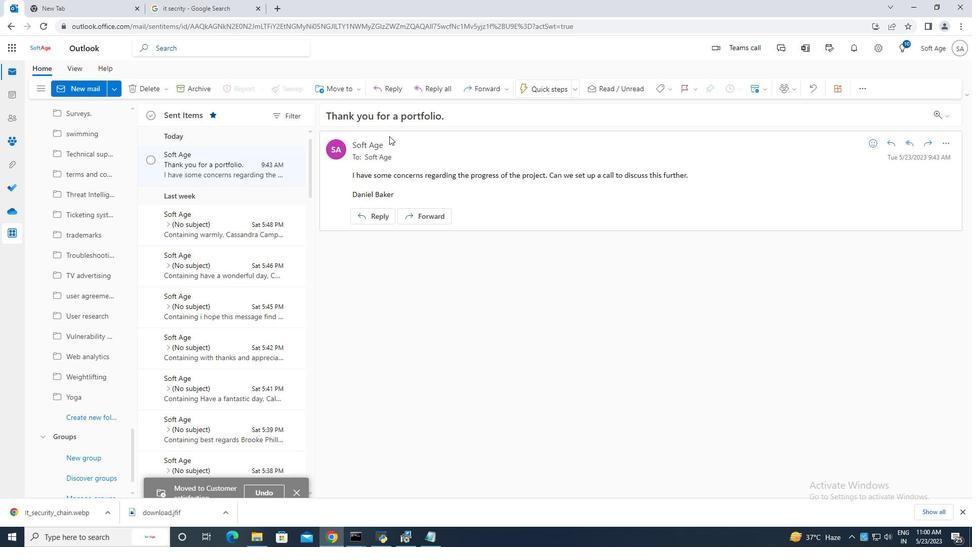 
